 Task: Sort the products by price (lowest first).
Action: Mouse moved to (16, 54)
Screenshot: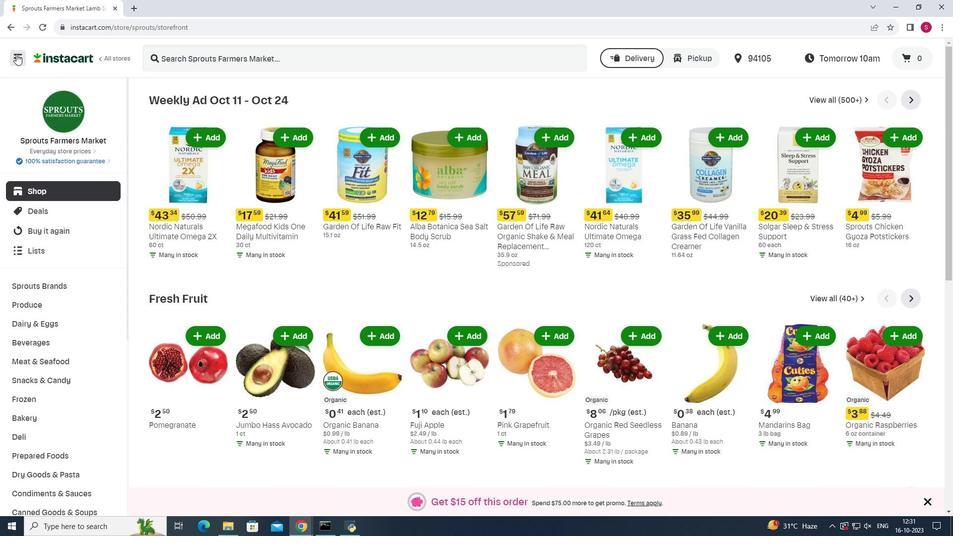 
Action: Mouse pressed left at (16, 54)
Screenshot: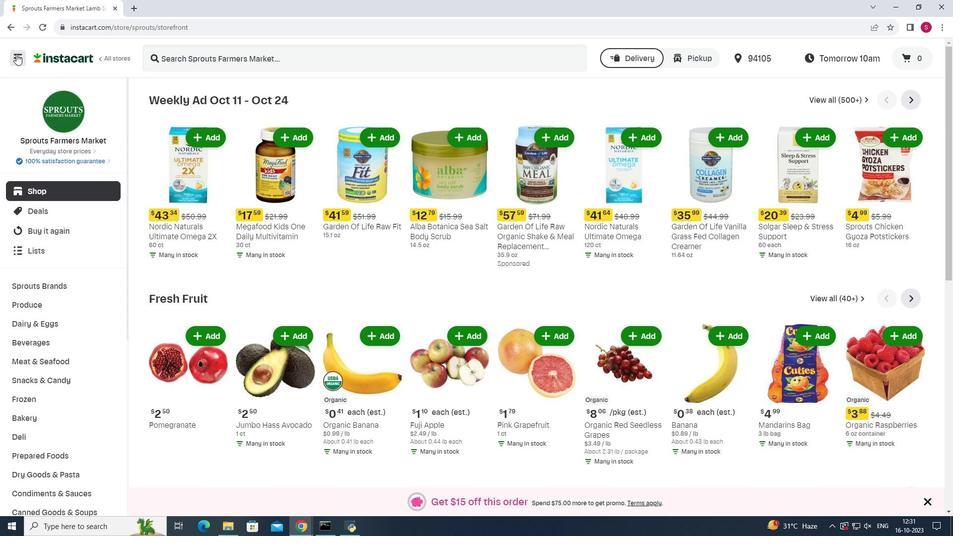 
Action: Mouse moved to (48, 265)
Screenshot: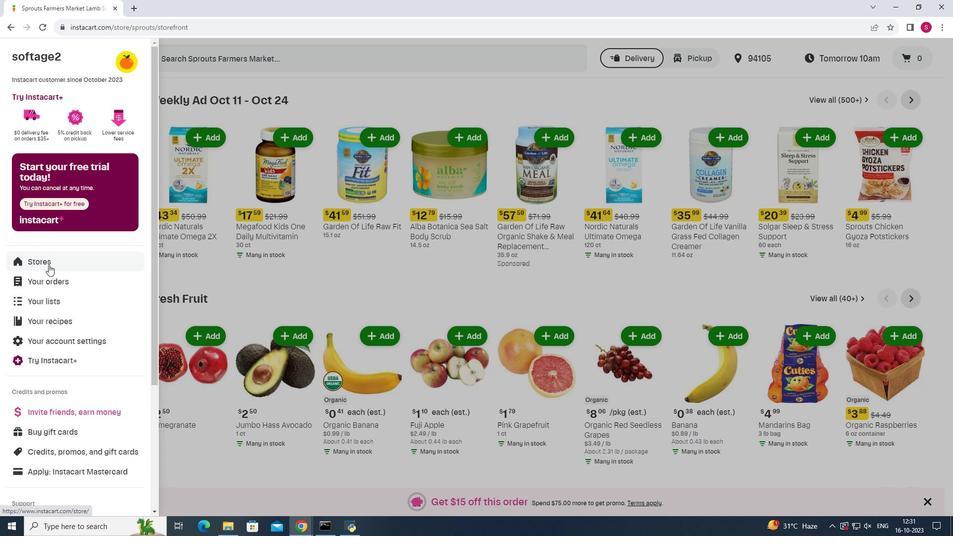 
Action: Mouse pressed left at (48, 265)
Screenshot: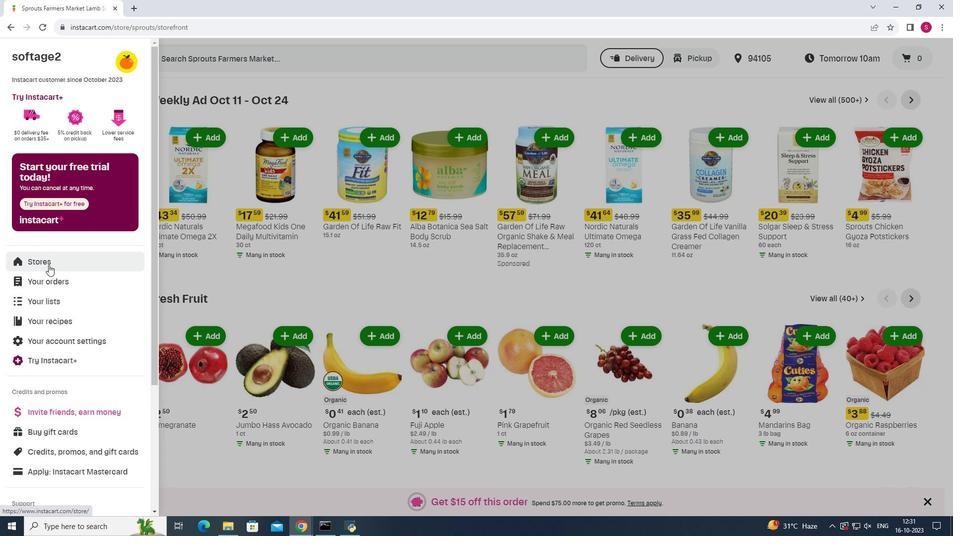 
Action: Mouse moved to (226, 87)
Screenshot: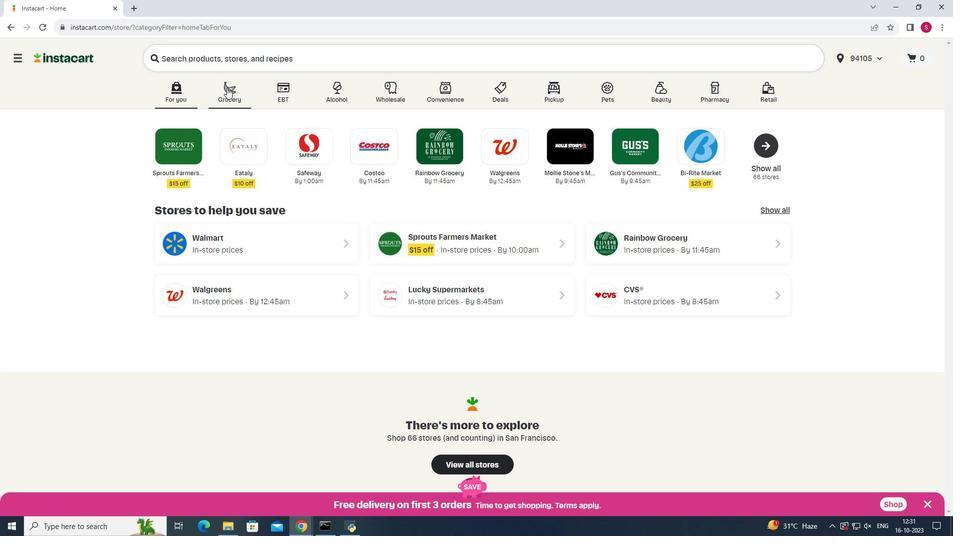 
Action: Mouse pressed left at (226, 87)
Screenshot: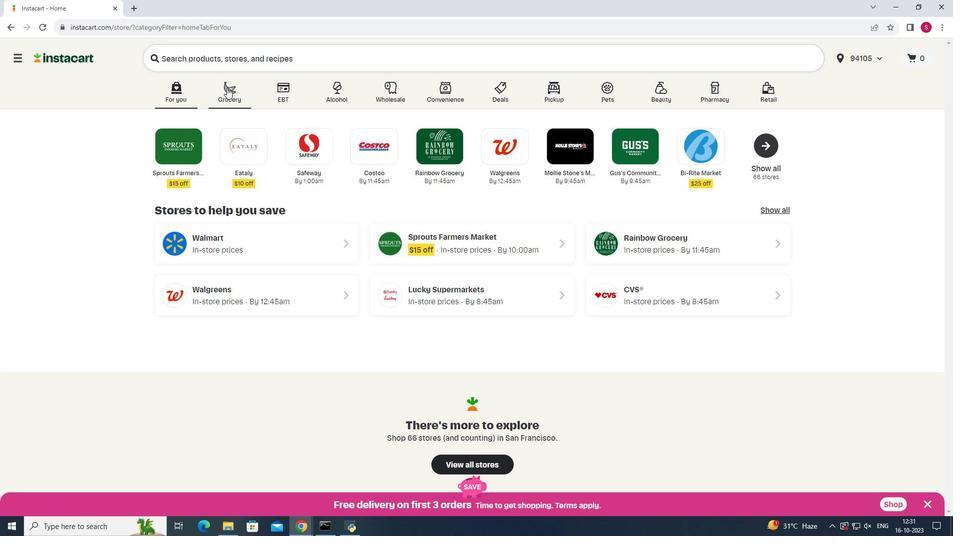 
Action: Mouse moved to (697, 135)
Screenshot: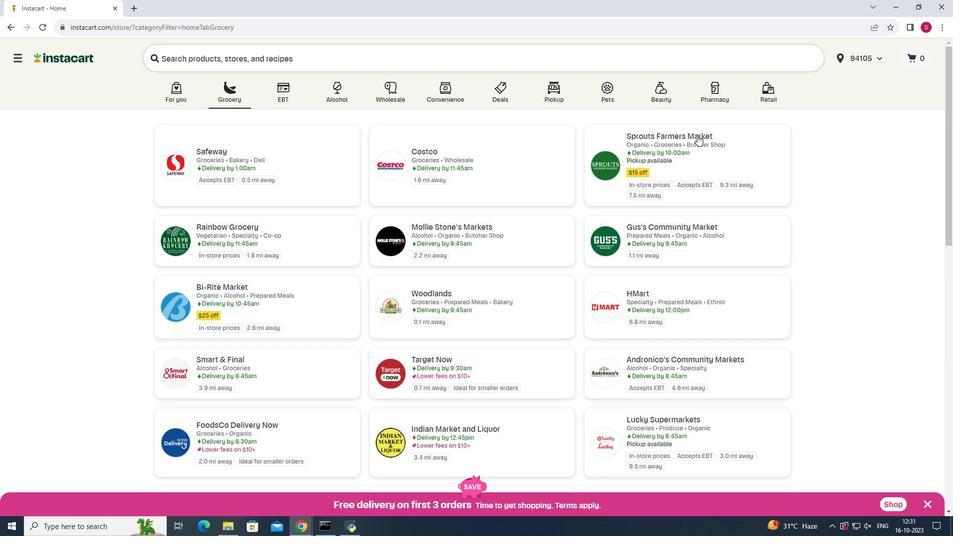 
Action: Mouse pressed left at (697, 135)
Screenshot: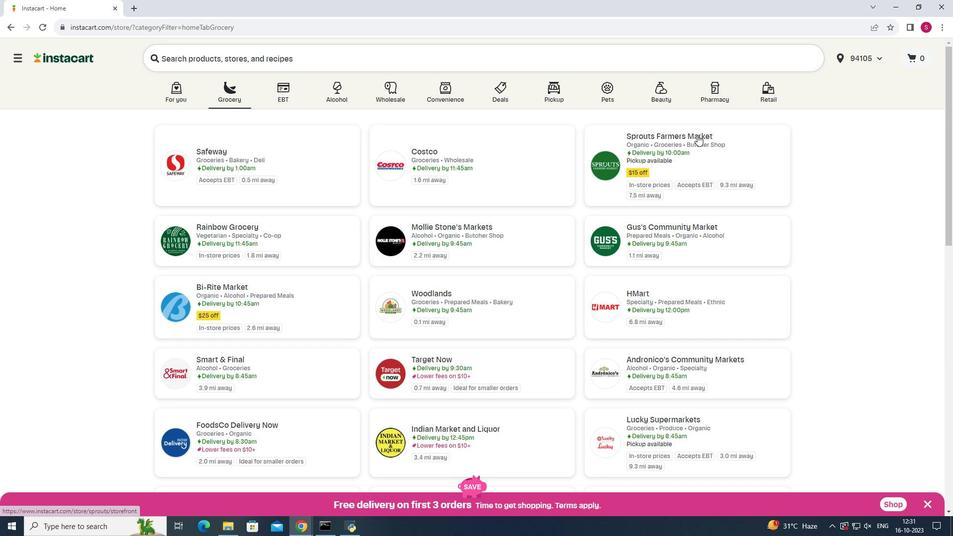
Action: Mouse moved to (36, 360)
Screenshot: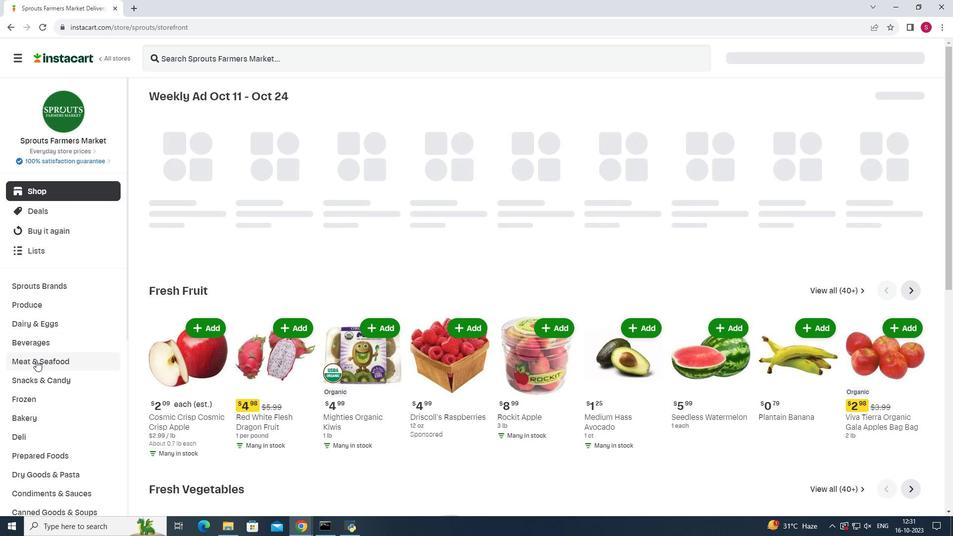 
Action: Mouse pressed left at (36, 360)
Screenshot: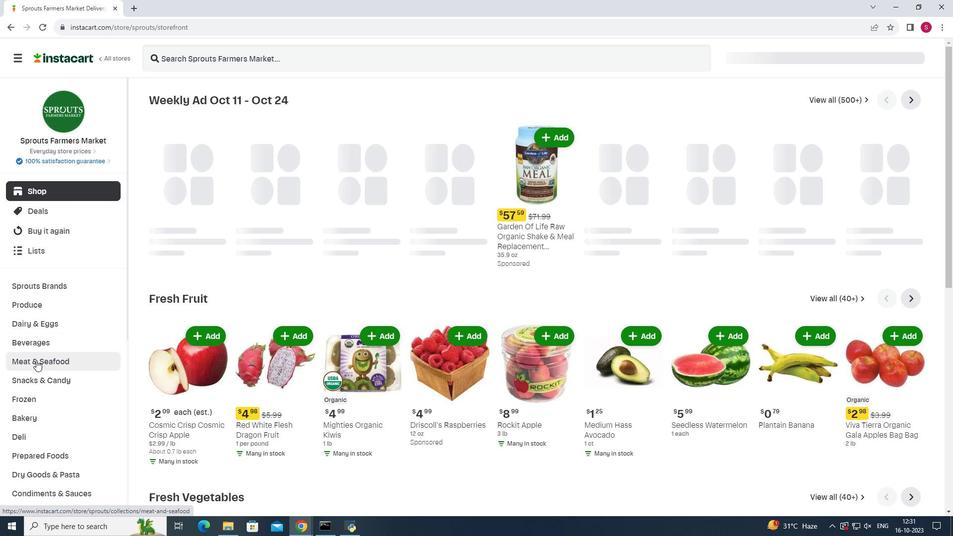 
Action: Mouse moved to (572, 126)
Screenshot: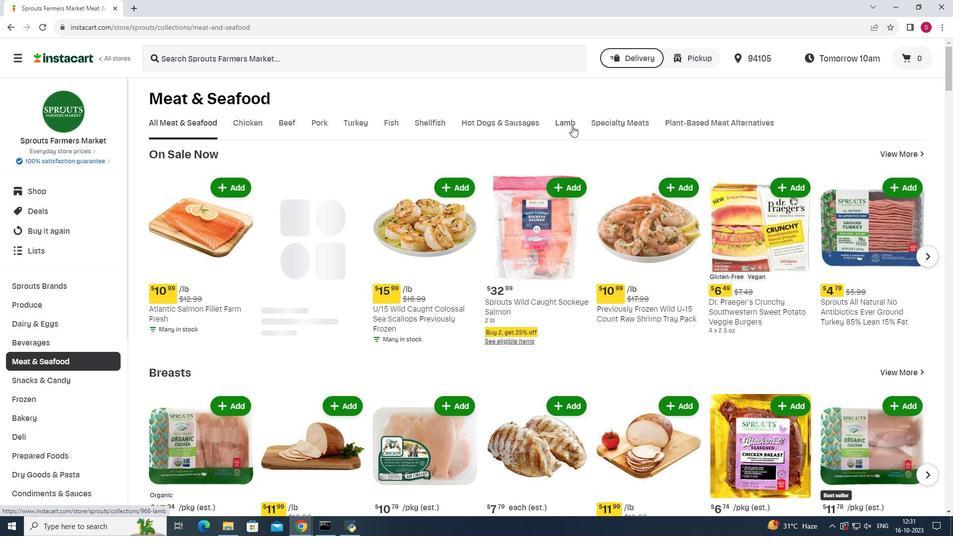 
Action: Mouse pressed left at (572, 126)
Screenshot: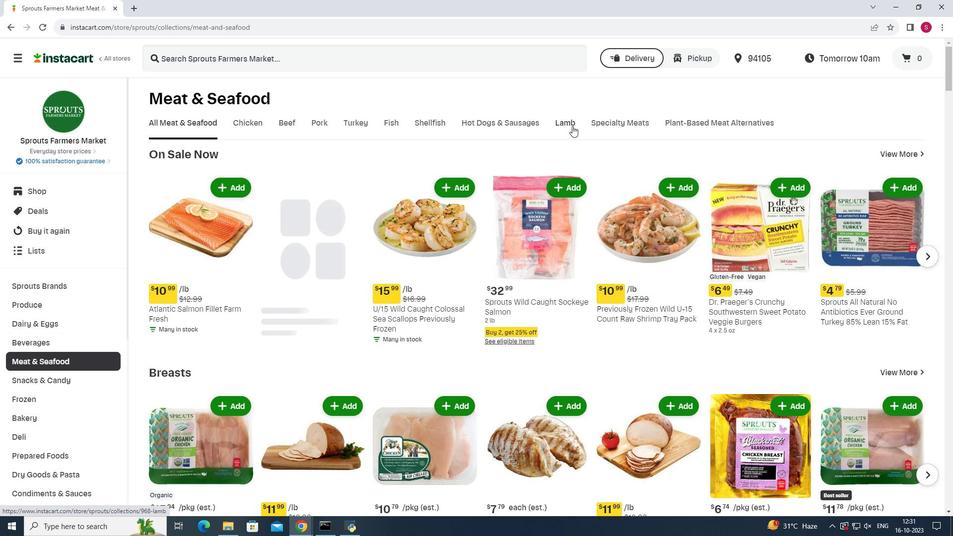 
Action: Mouse moved to (908, 155)
Screenshot: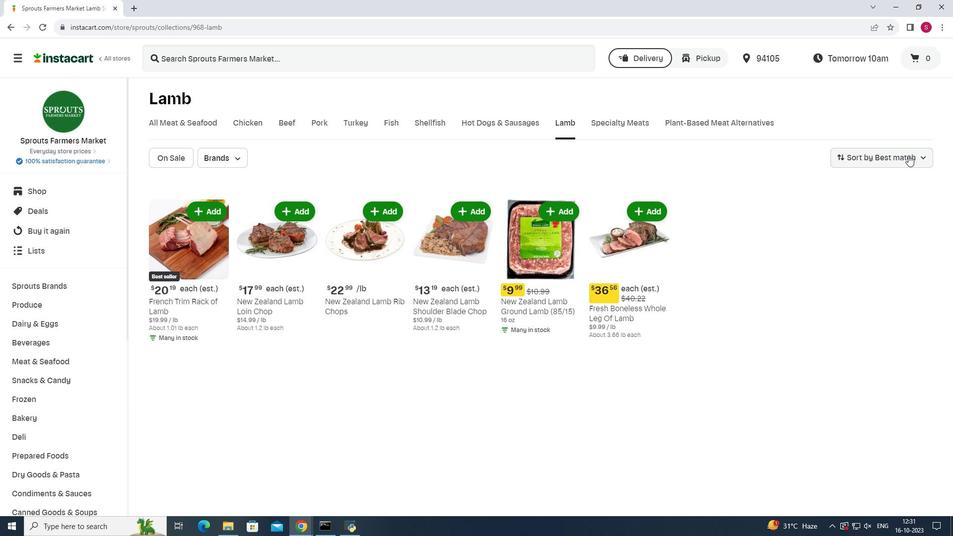 
Action: Mouse pressed left at (908, 155)
Screenshot: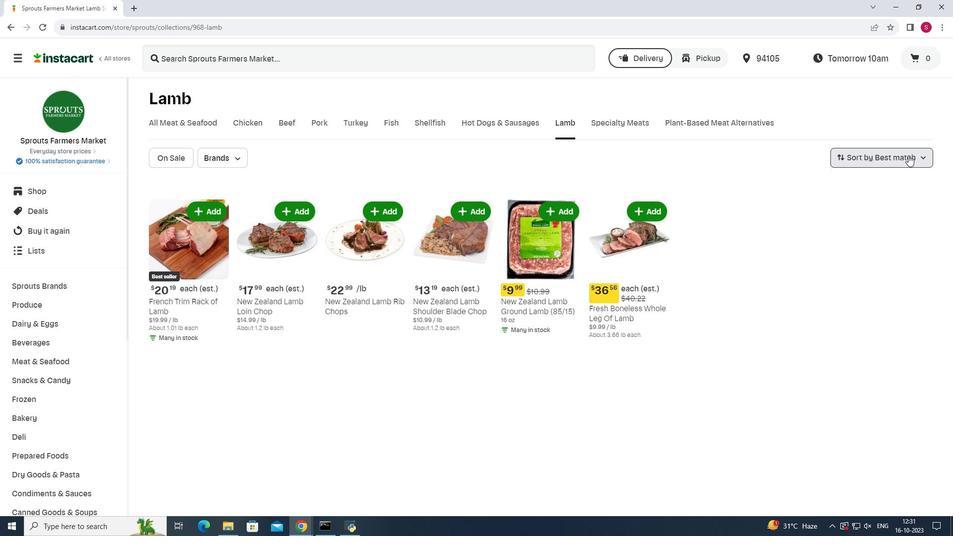 
Action: Mouse moved to (880, 209)
Screenshot: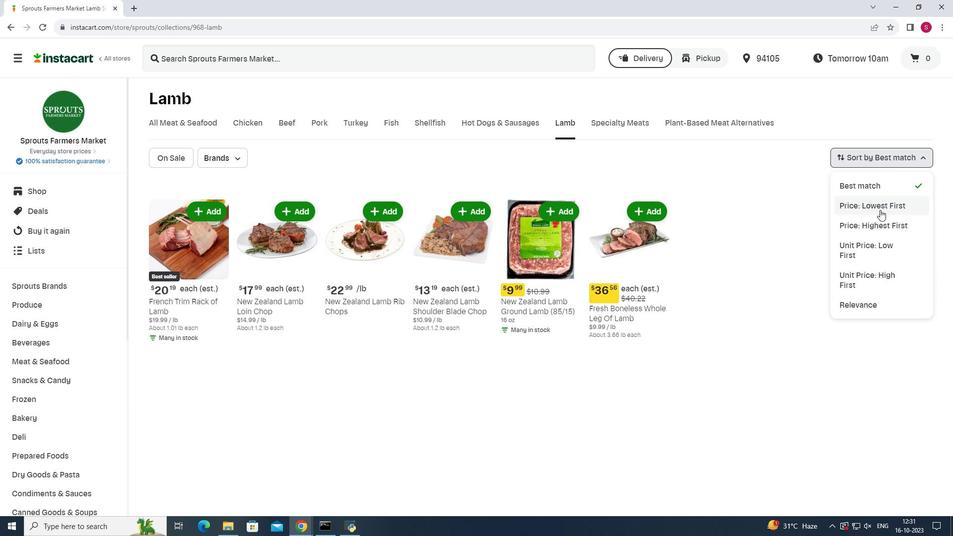 
Action: Mouse pressed left at (880, 209)
Screenshot: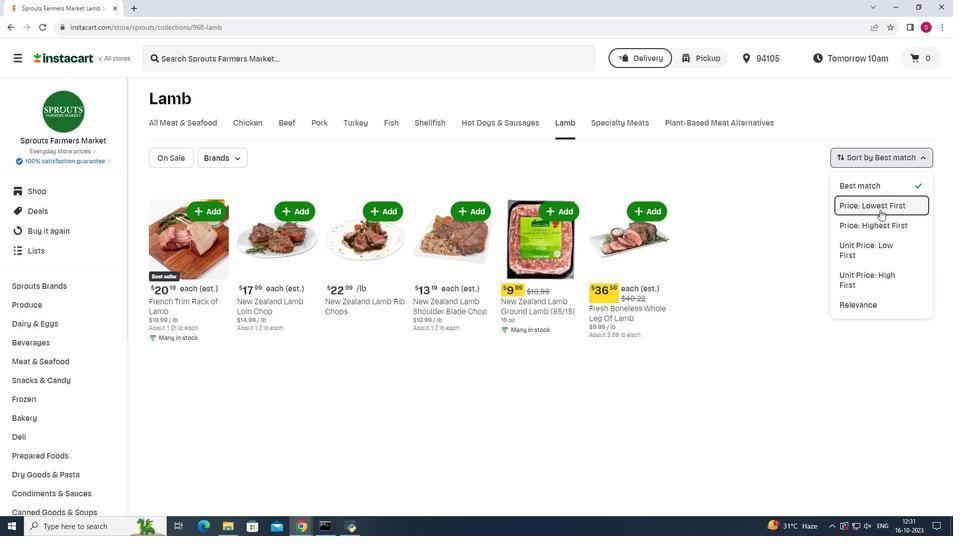
